 Task: Check the sale-to-list ratio of 2 acres in the last 5 years.
Action: Mouse moved to (1004, 238)
Screenshot: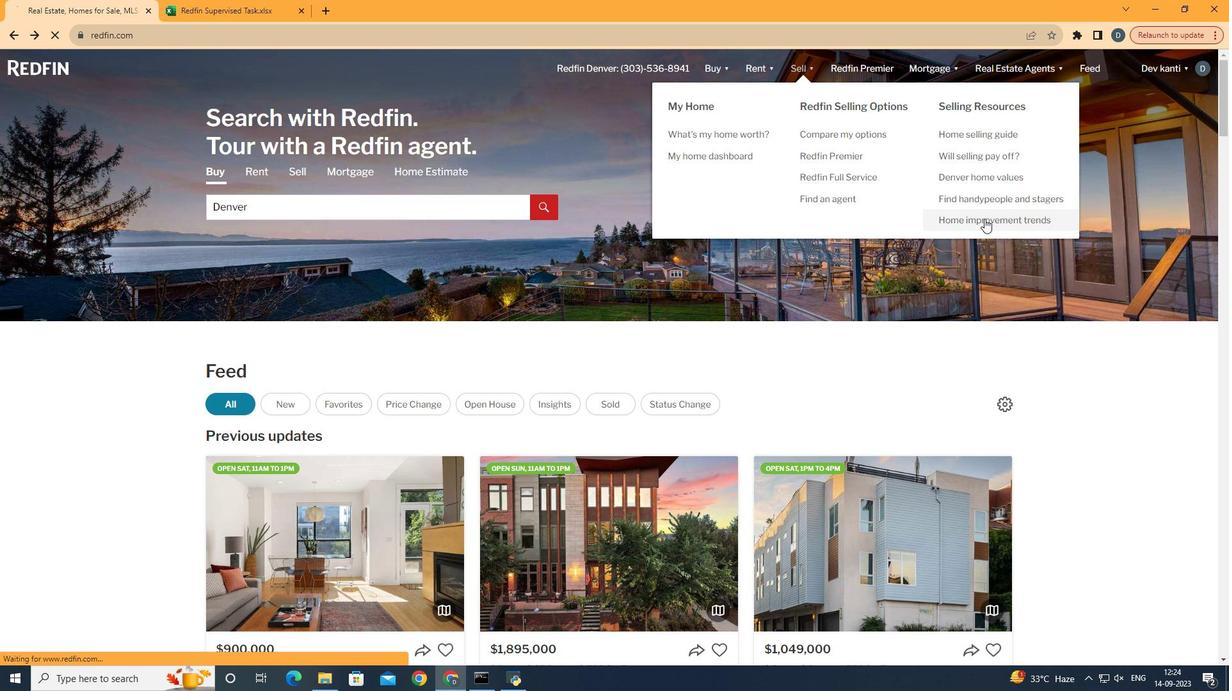 
Action: Mouse pressed left at (1004, 238)
Screenshot: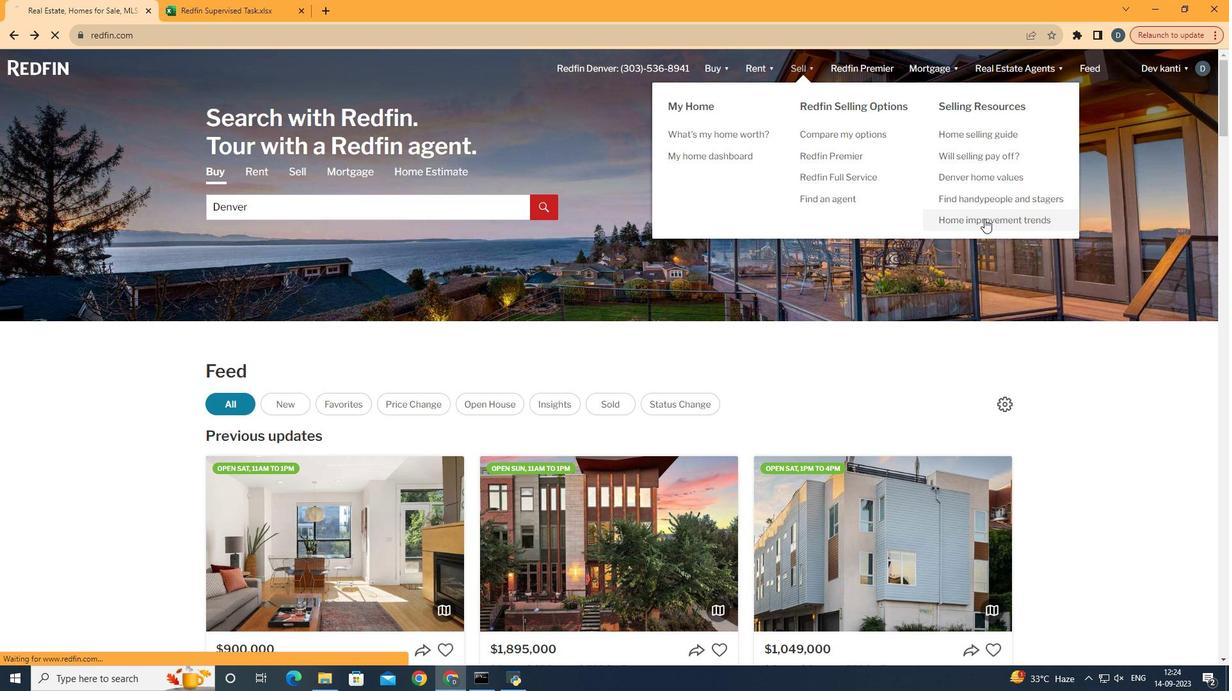 
Action: Mouse moved to (338, 265)
Screenshot: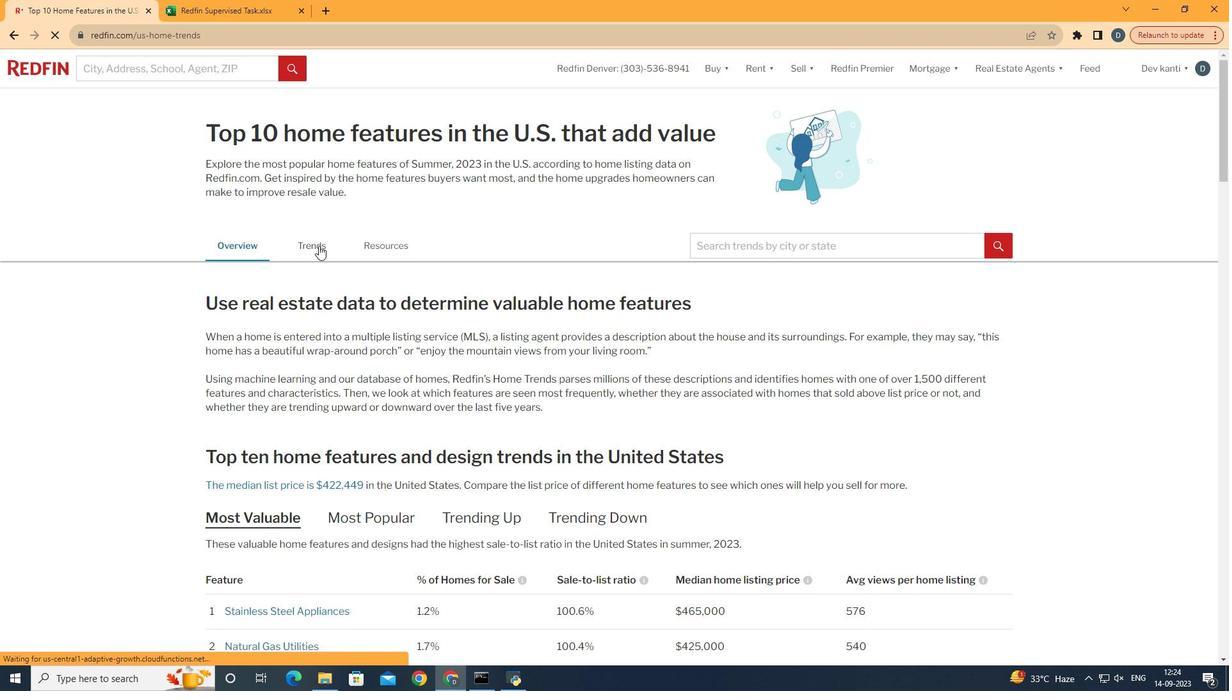 
Action: Mouse pressed left at (338, 265)
Screenshot: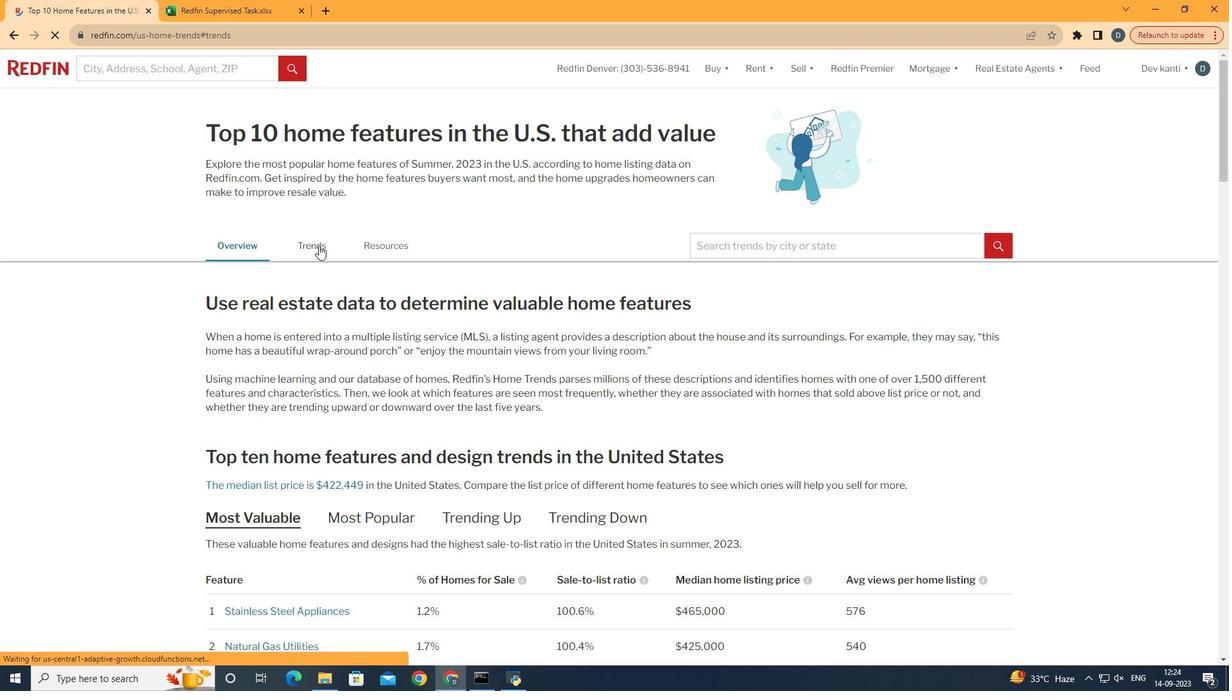 
Action: Mouse scrolled (338, 265) with delta (0, 0)
Screenshot: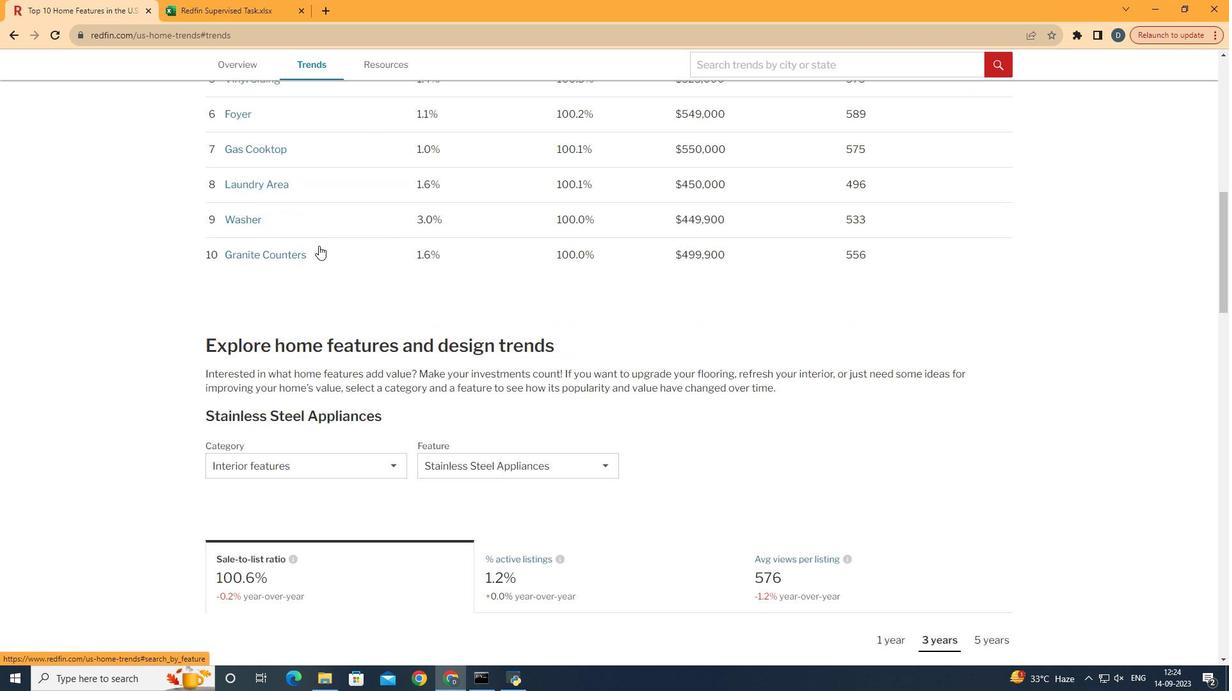 
Action: Mouse scrolled (338, 265) with delta (0, 0)
Screenshot: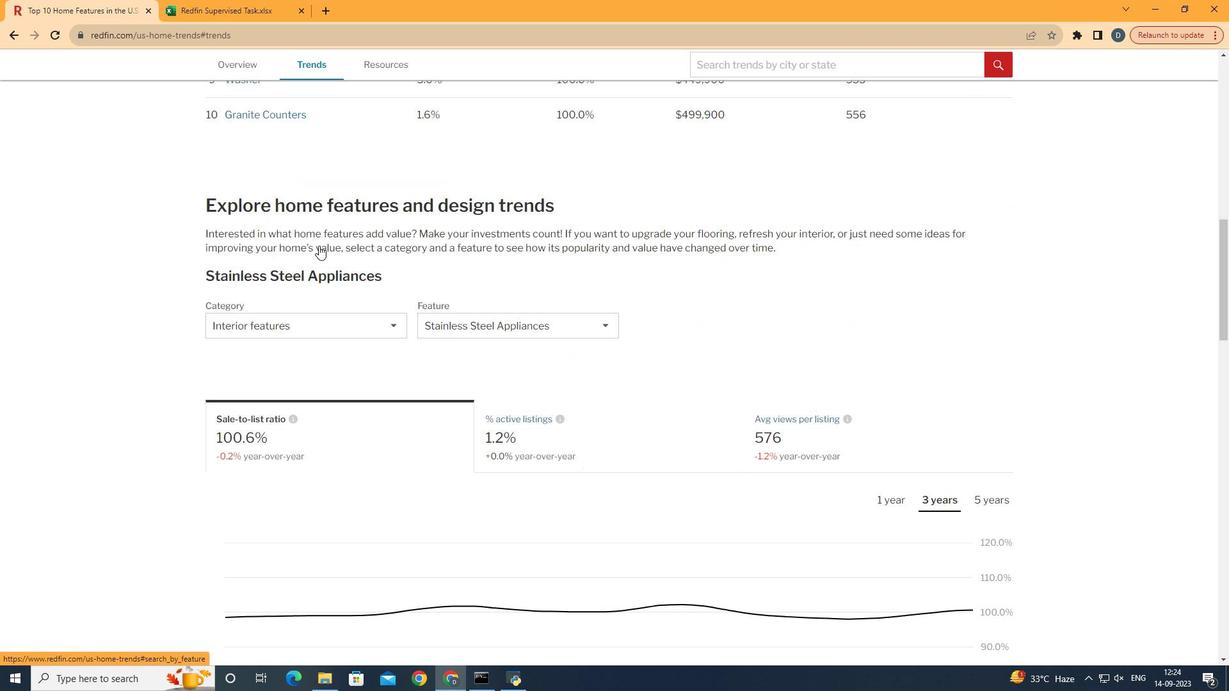 
Action: Mouse scrolled (338, 265) with delta (0, 0)
Screenshot: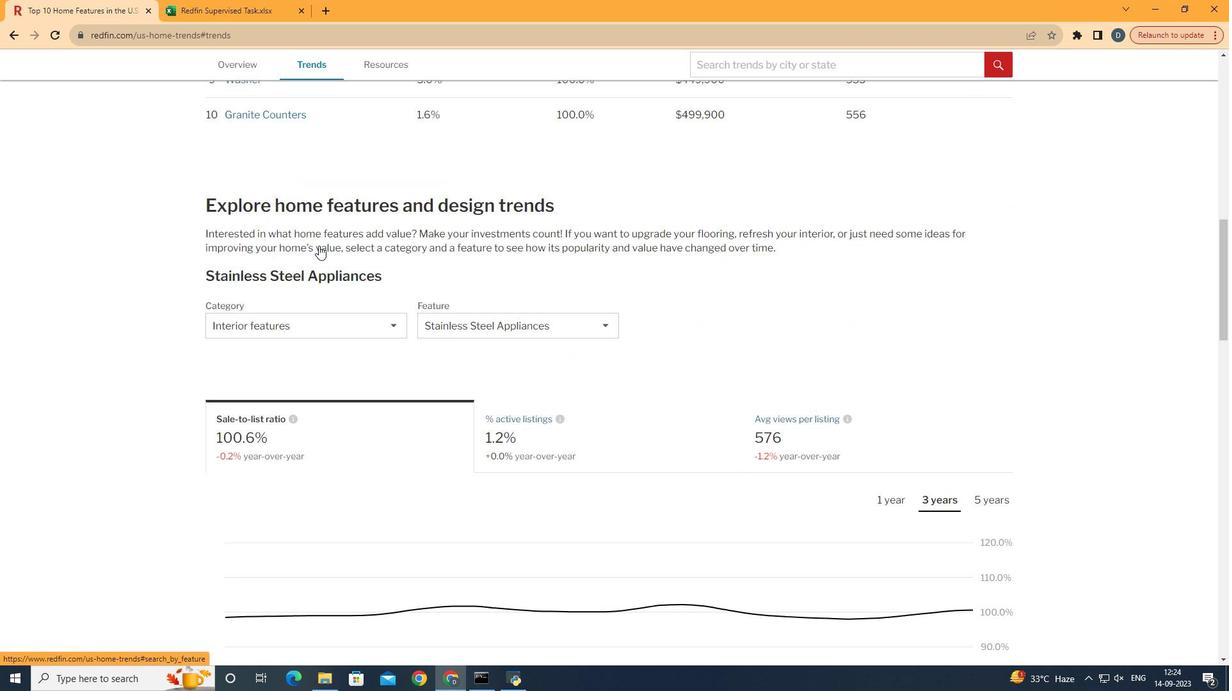 
Action: Mouse scrolled (338, 265) with delta (0, 0)
Screenshot: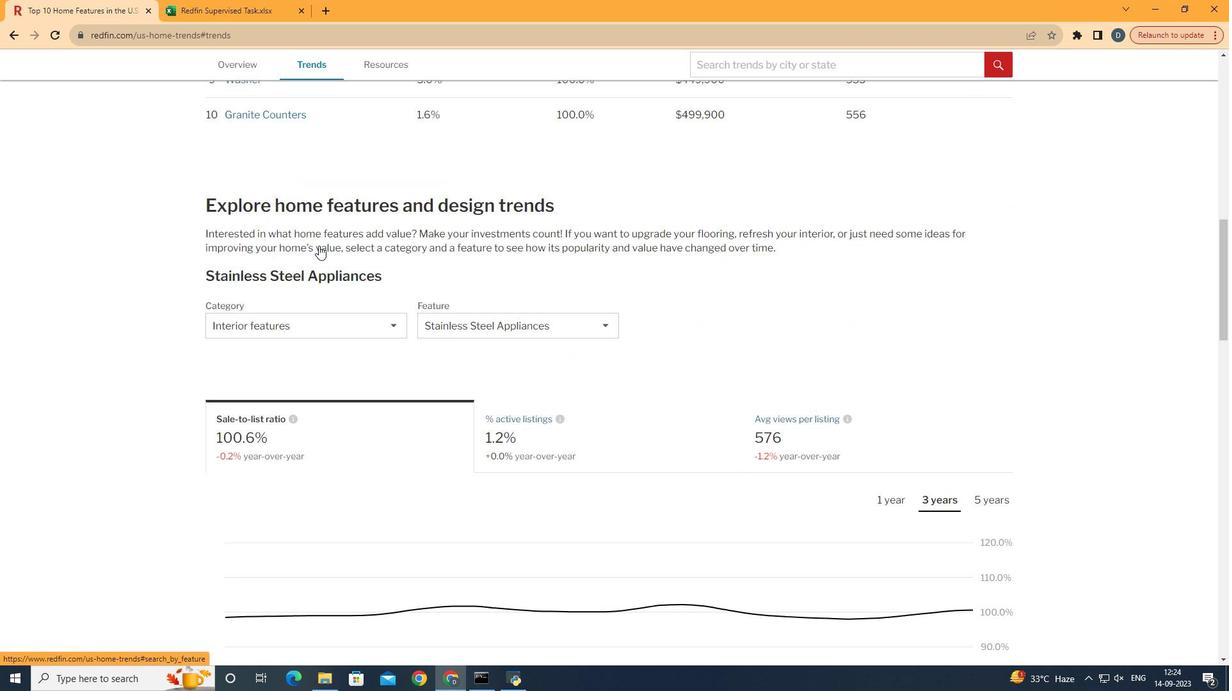 
Action: Mouse scrolled (338, 265) with delta (0, 0)
Screenshot: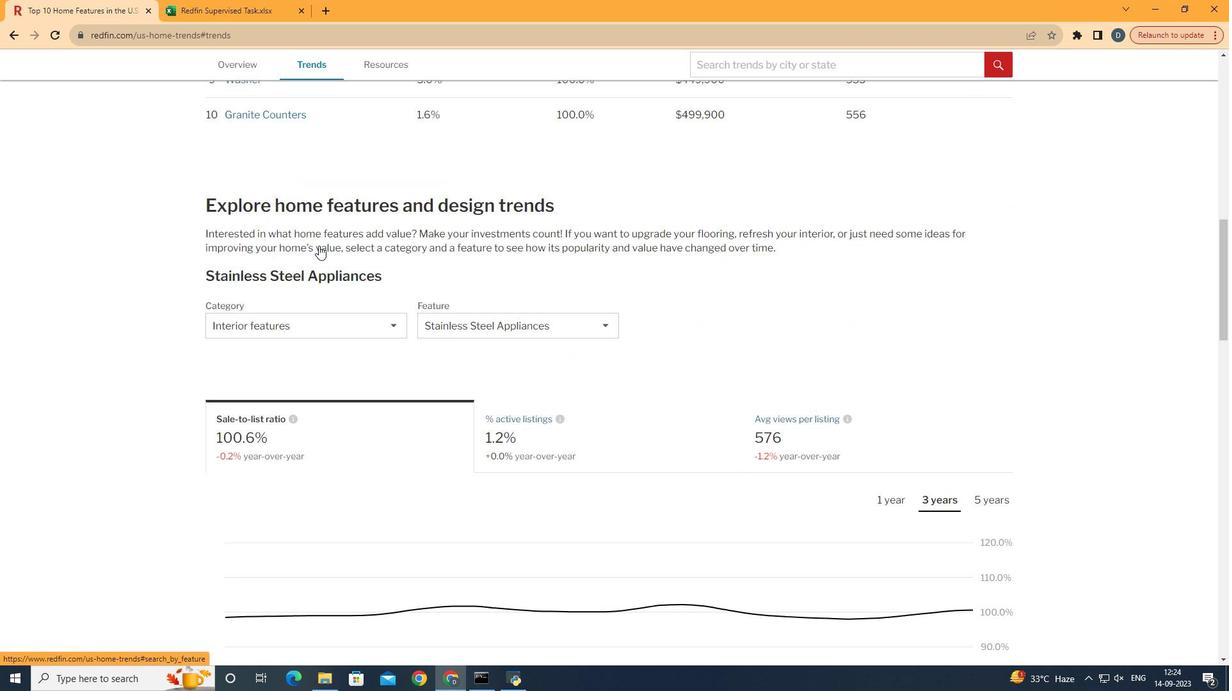 
Action: Mouse scrolled (338, 265) with delta (0, 0)
Screenshot: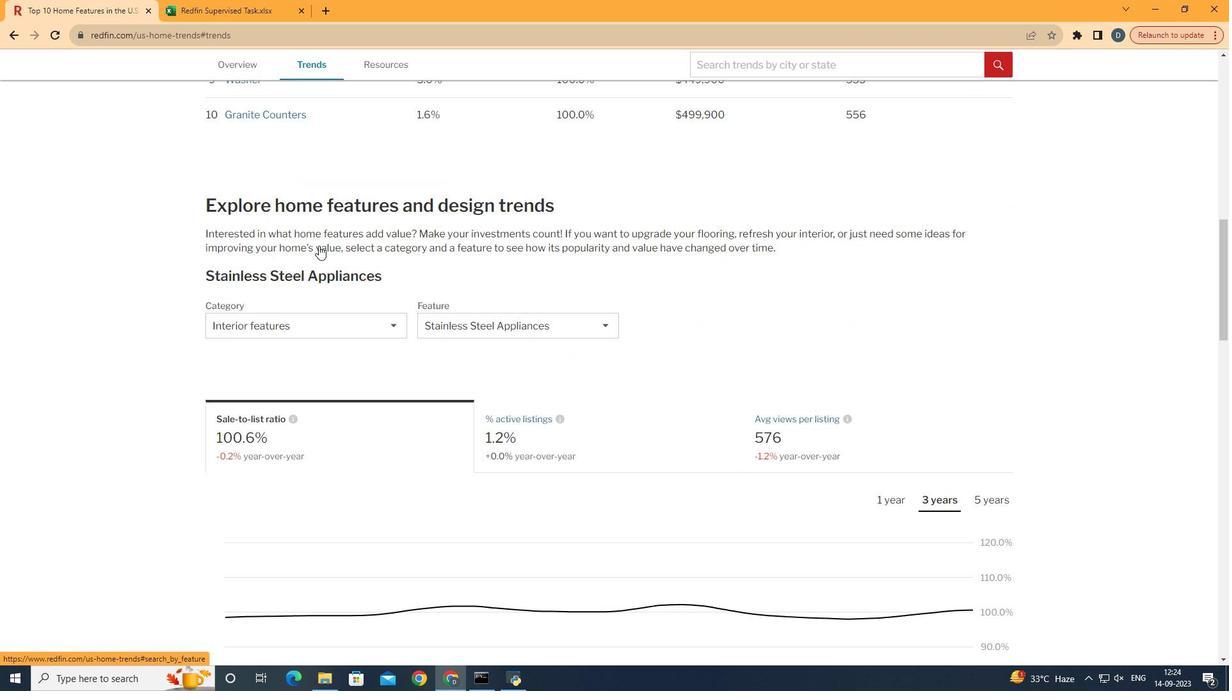 
Action: Mouse scrolled (338, 265) with delta (0, 0)
Screenshot: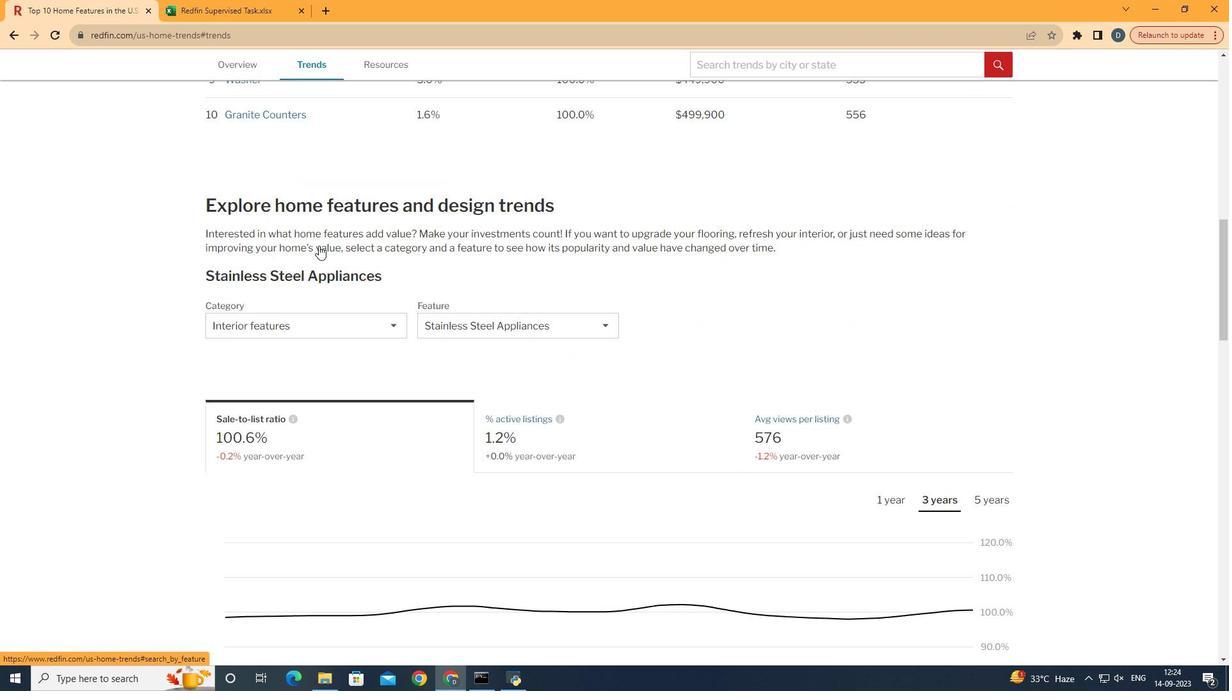 
Action: Mouse scrolled (338, 265) with delta (0, 0)
Screenshot: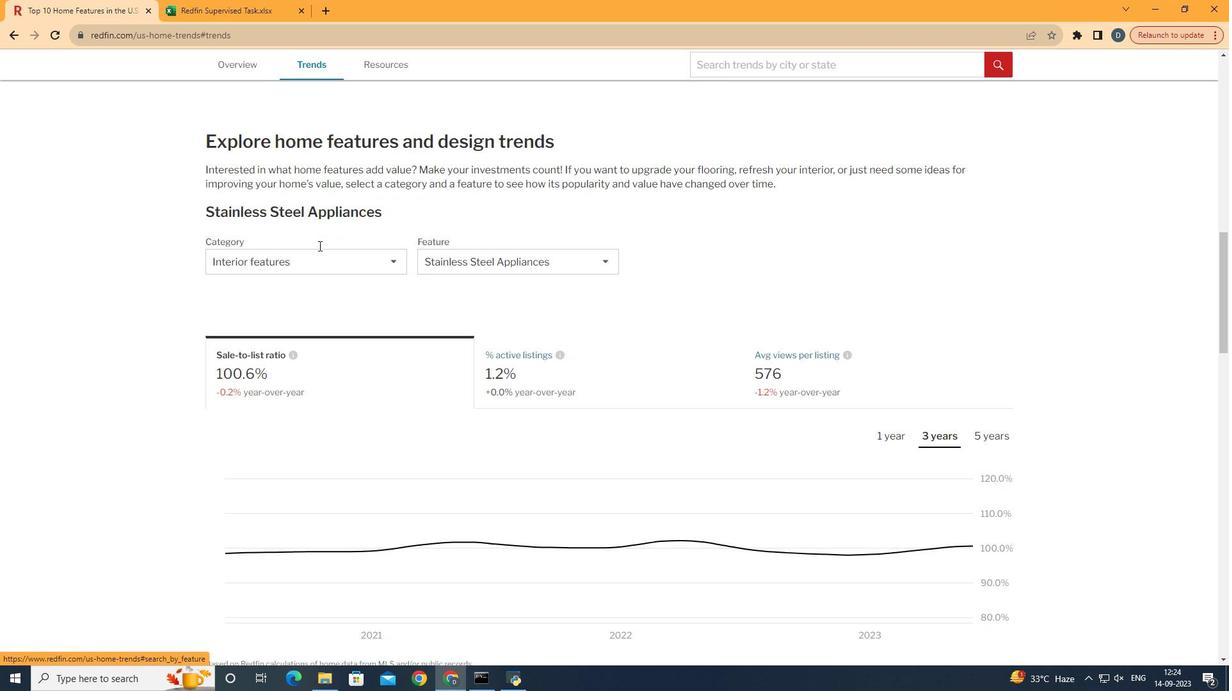
Action: Mouse moved to (349, 290)
Screenshot: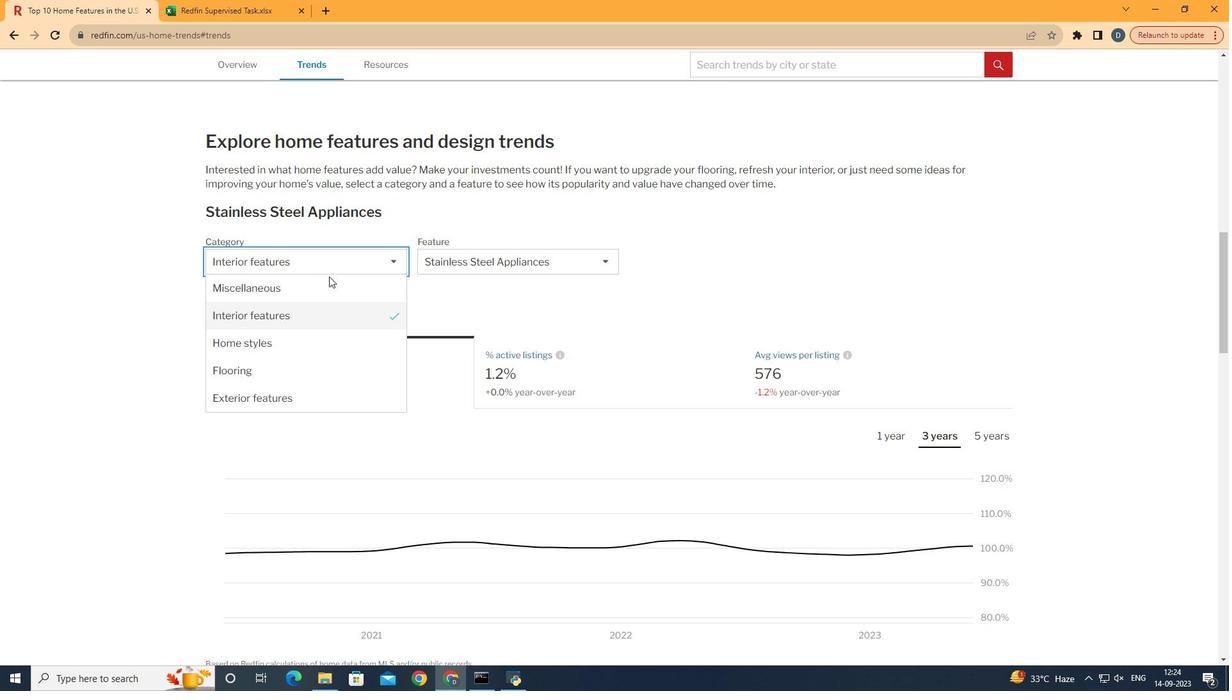 
Action: Mouse pressed left at (349, 290)
Screenshot: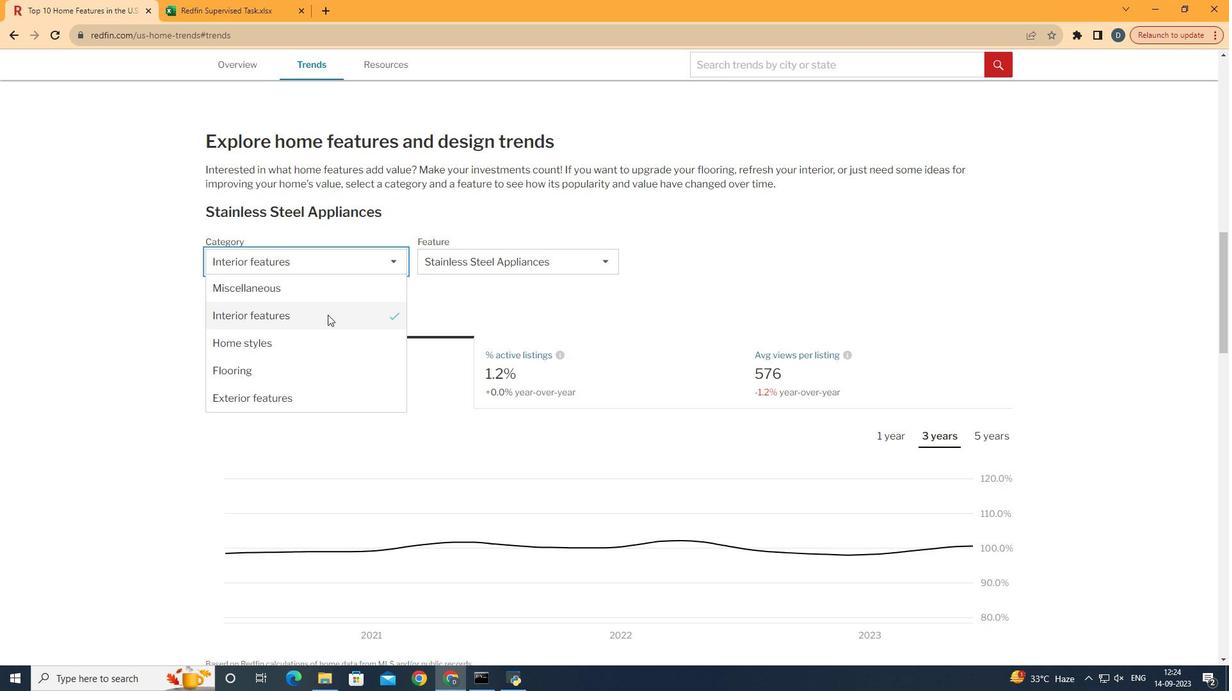 
Action: Mouse moved to (344, 411)
Screenshot: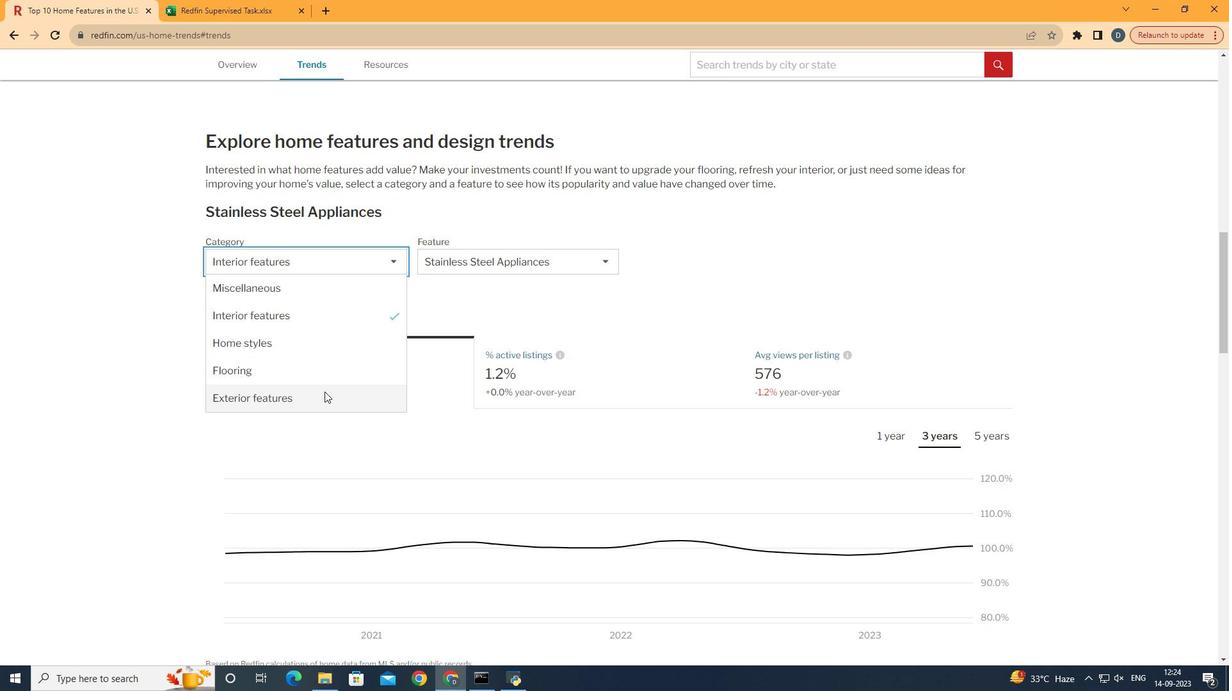 
Action: Mouse pressed left at (344, 411)
Screenshot: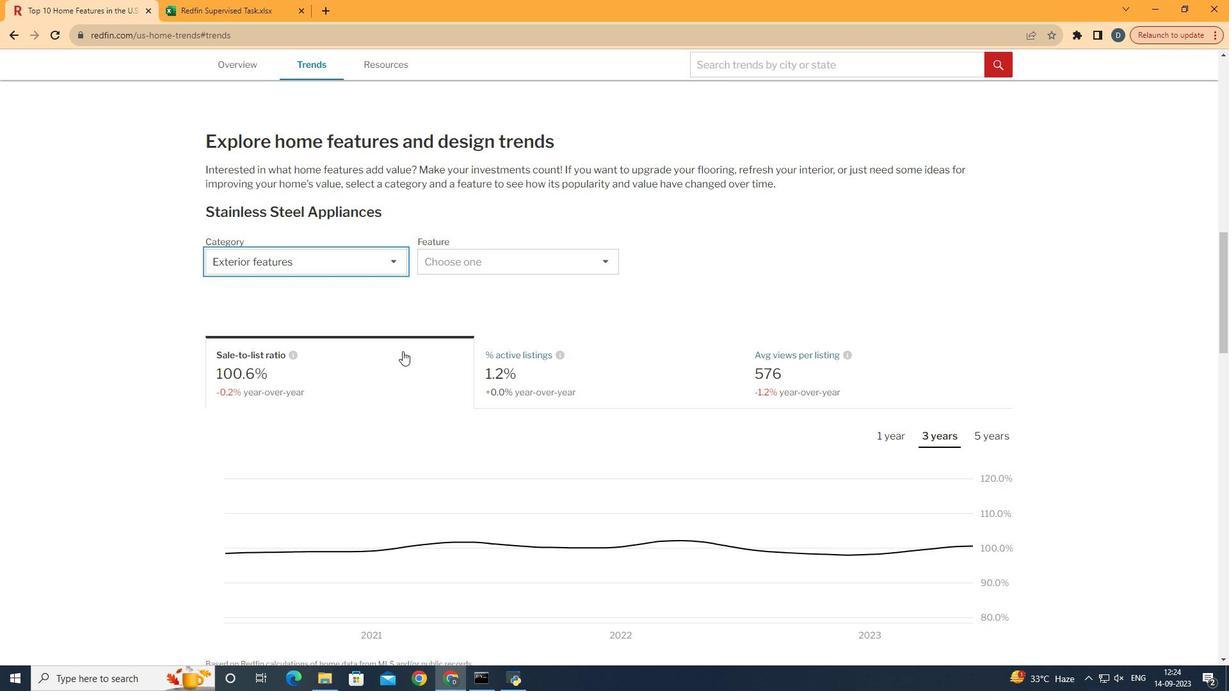 
Action: Mouse moved to (538, 293)
Screenshot: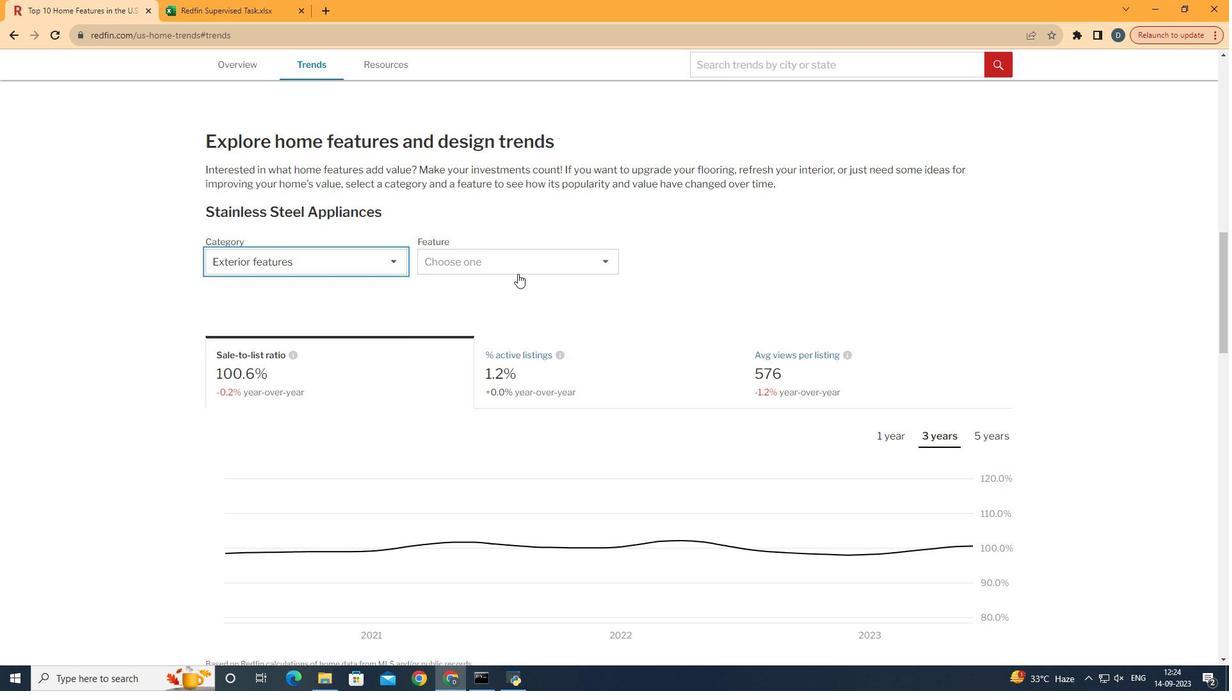 
Action: Mouse pressed left at (538, 293)
Screenshot: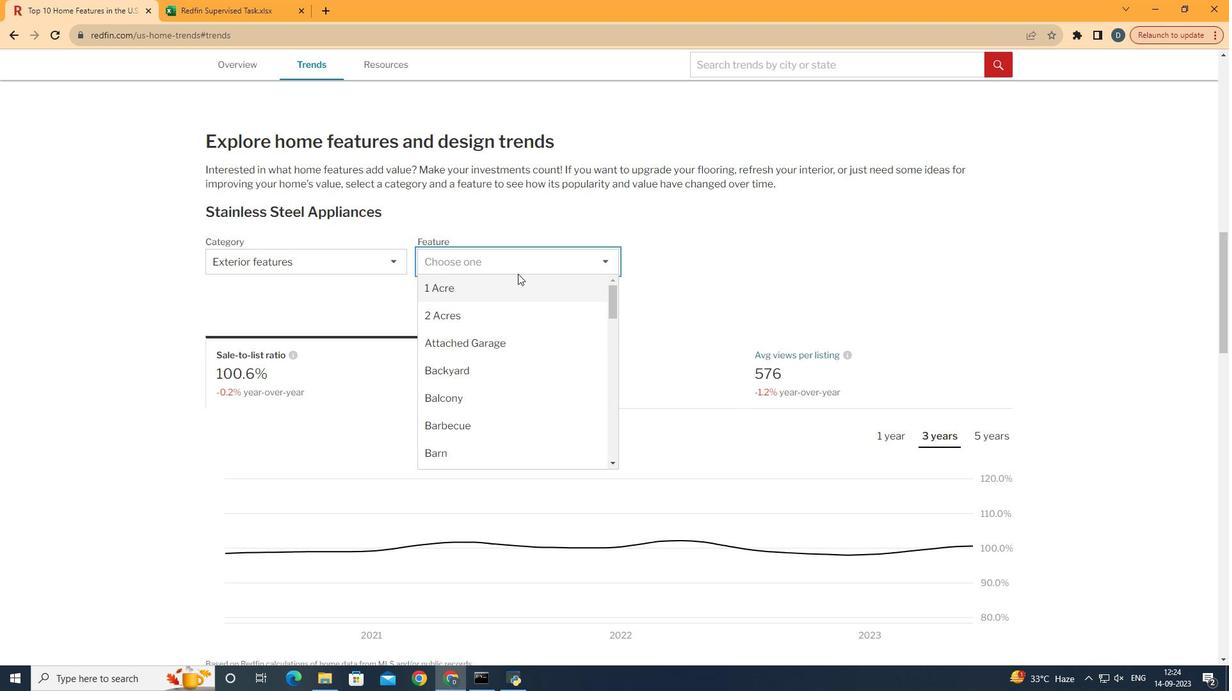 
Action: Mouse moved to (533, 335)
Screenshot: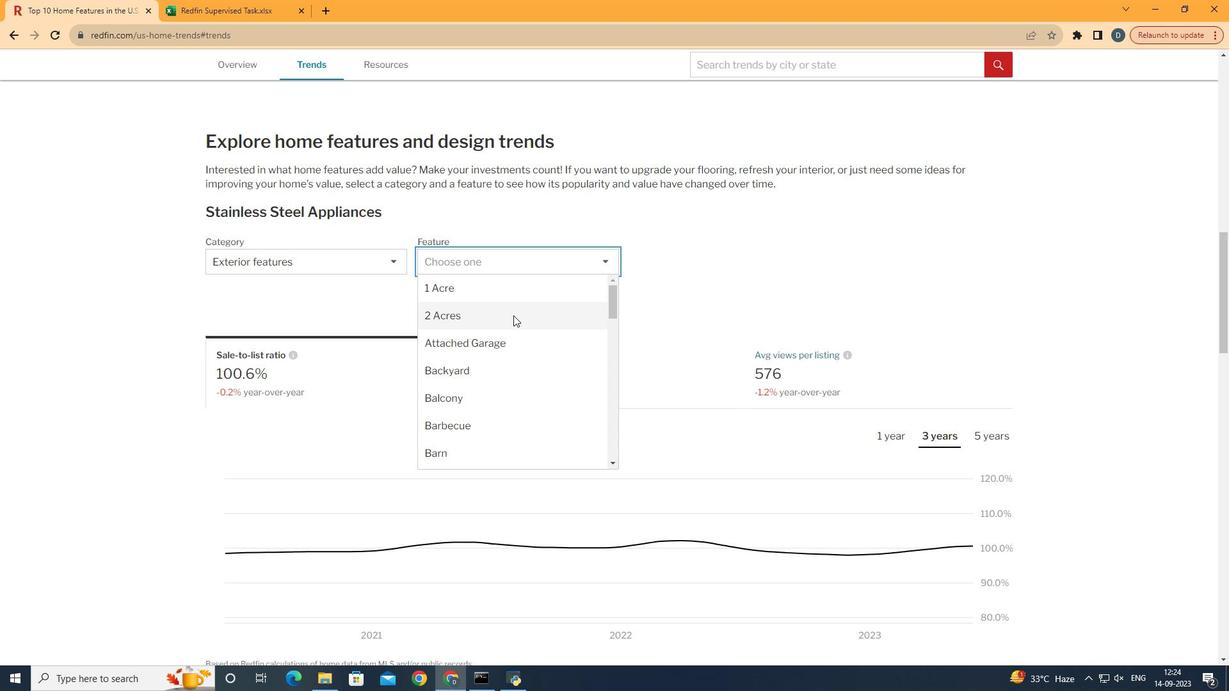 
Action: Mouse pressed left at (533, 335)
Screenshot: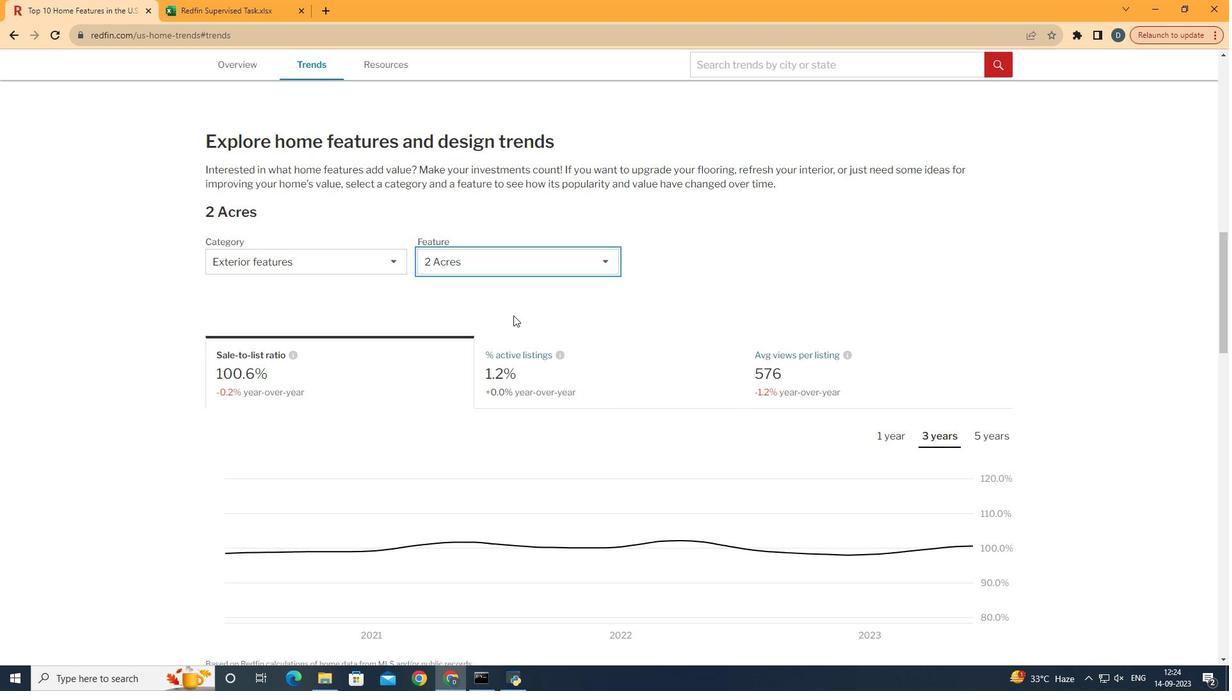 
Action: Mouse moved to (994, 450)
Screenshot: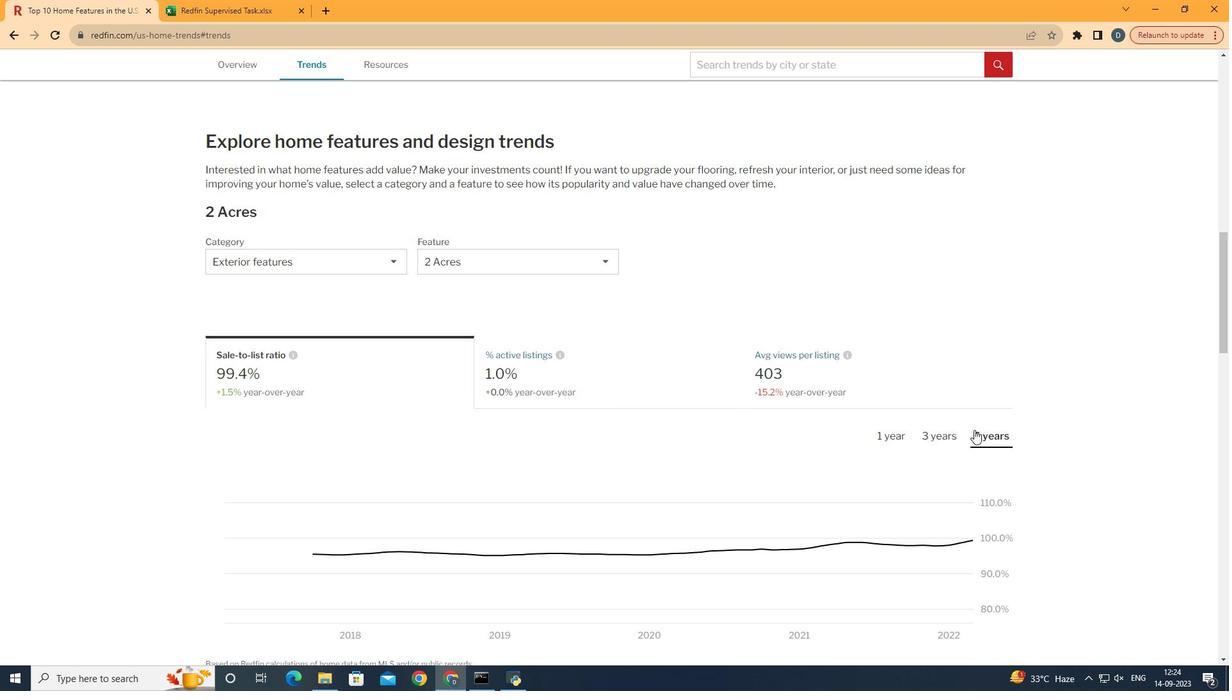 
Action: Mouse pressed left at (994, 450)
Screenshot: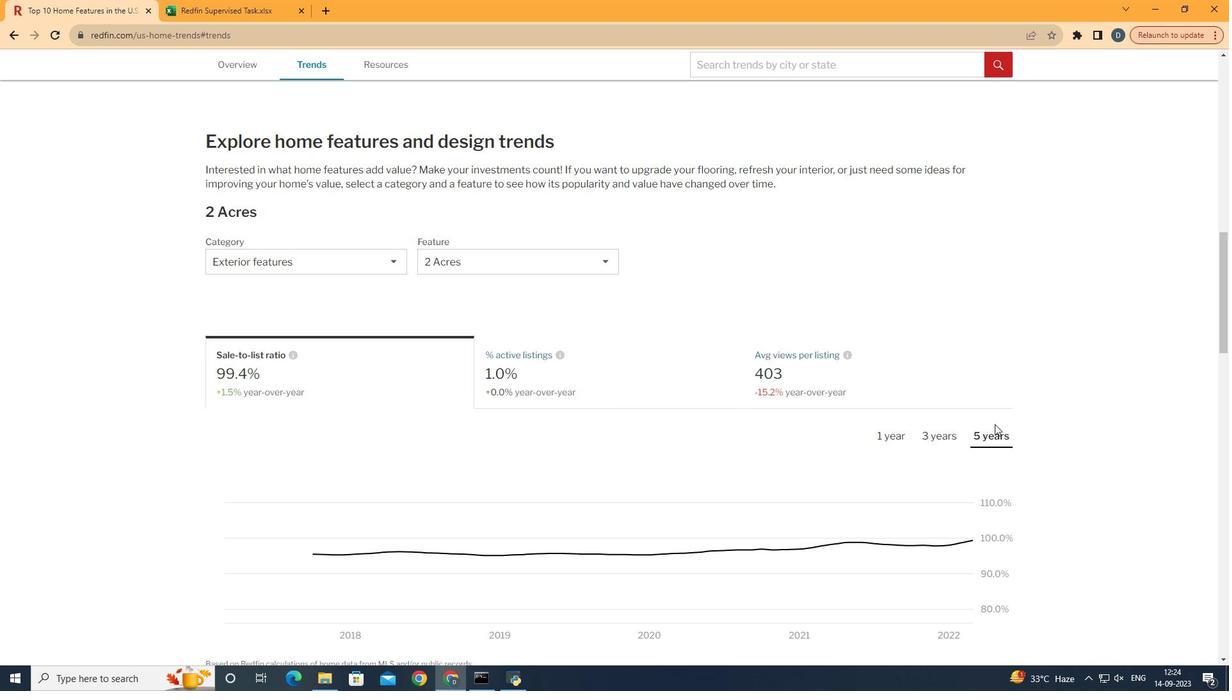 
Action: Mouse moved to (1078, 392)
Screenshot: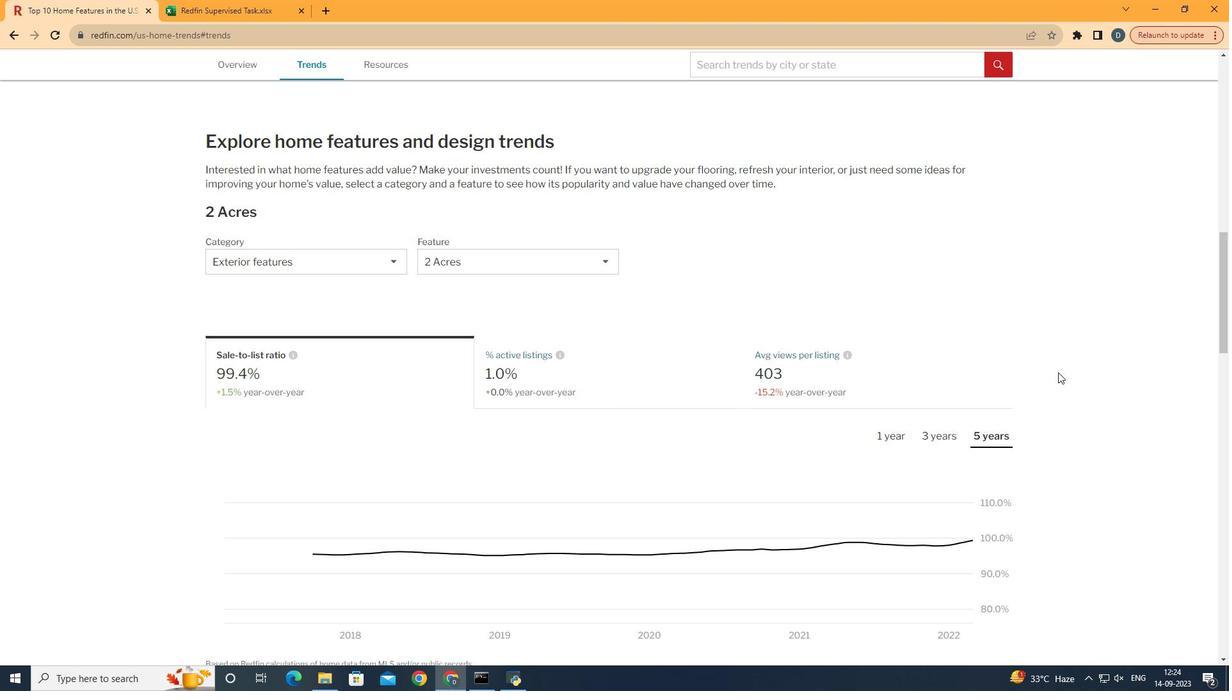 
Action: Mouse scrolled (1078, 391) with delta (0, 0)
Screenshot: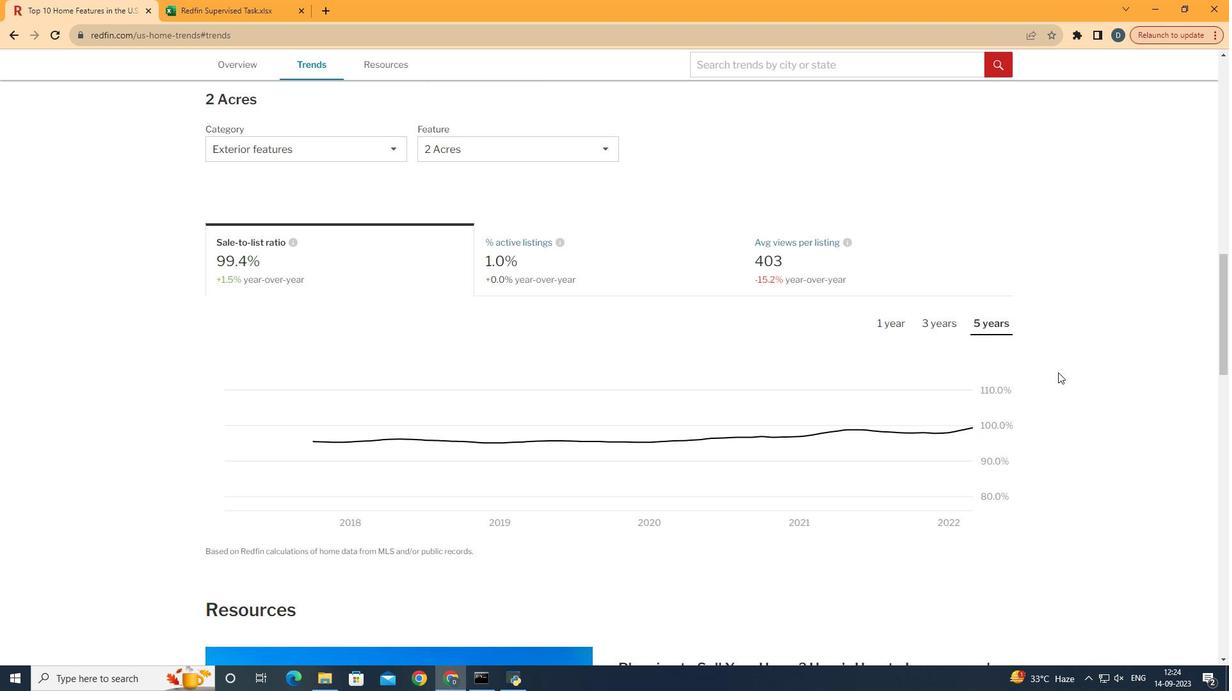 
Action: Mouse scrolled (1078, 391) with delta (0, 0)
Screenshot: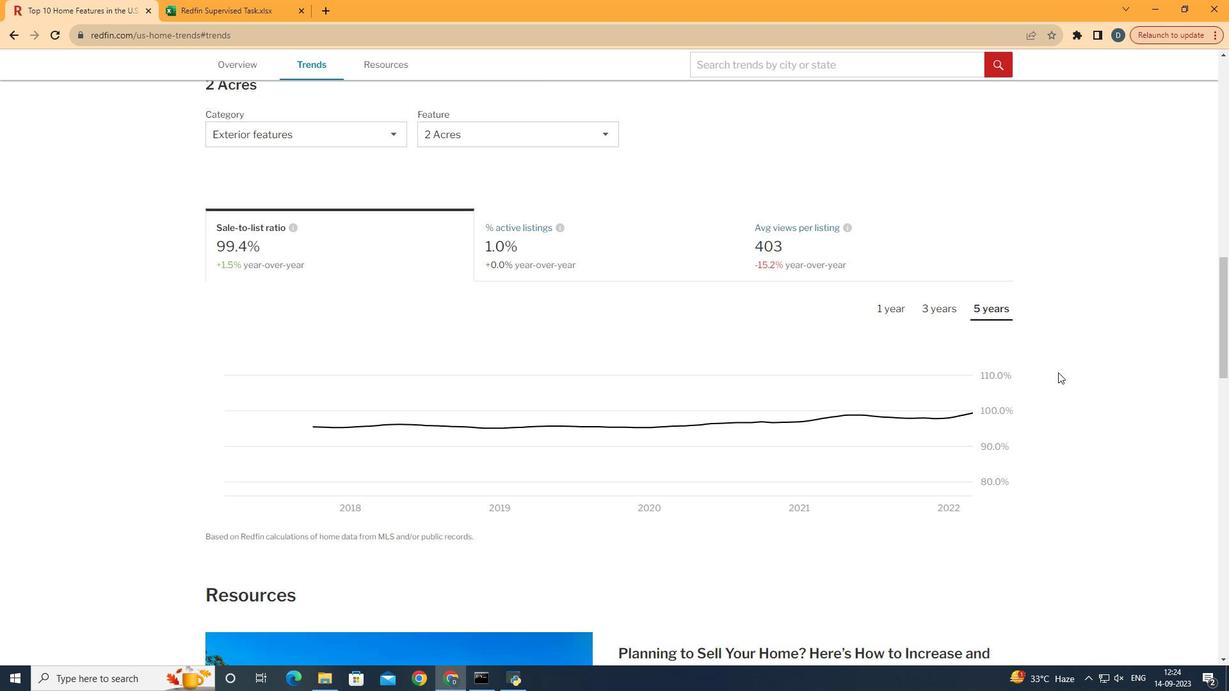 
